 Task: Apply Clip Filter to Flipped
Action: Mouse moved to (799, 314)
Screenshot: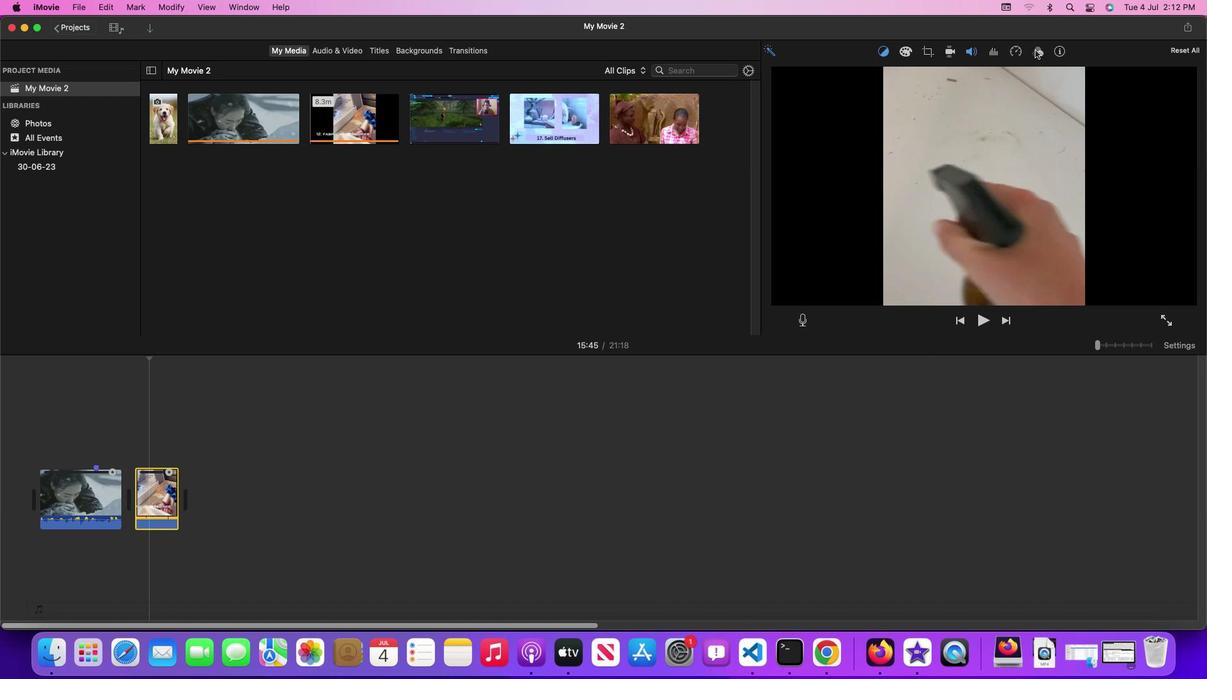 
Action: Mouse pressed left at (799, 314)
Screenshot: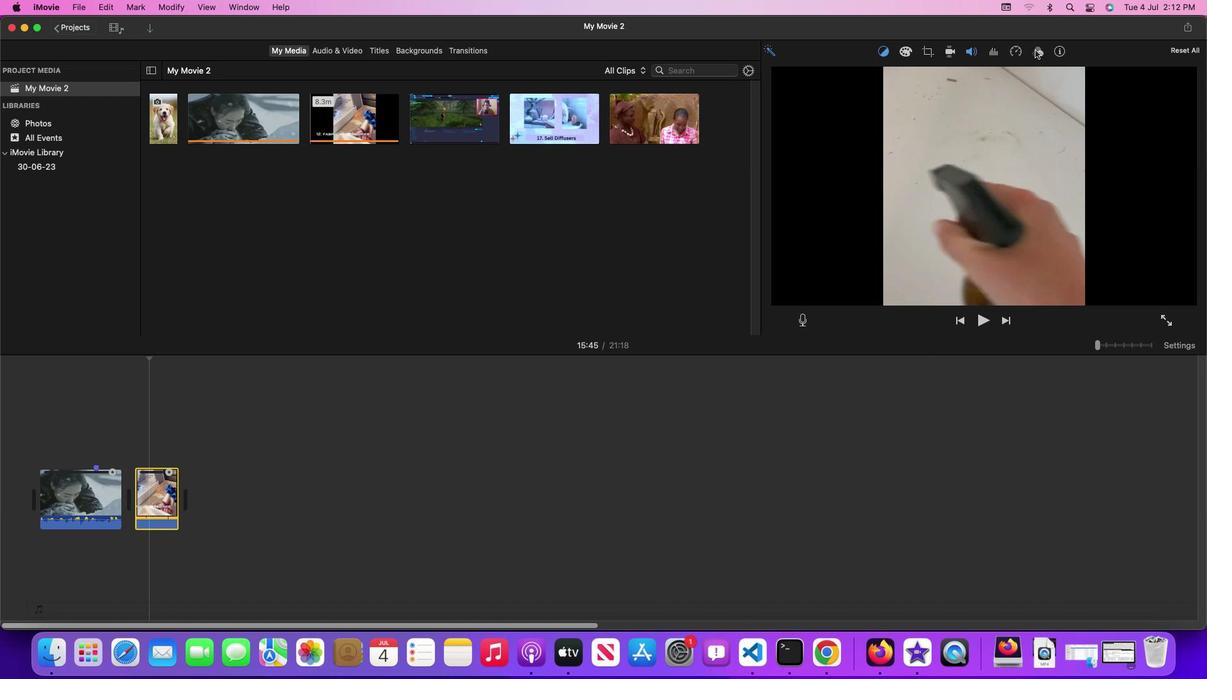 
Action: Mouse moved to (799, 314)
Screenshot: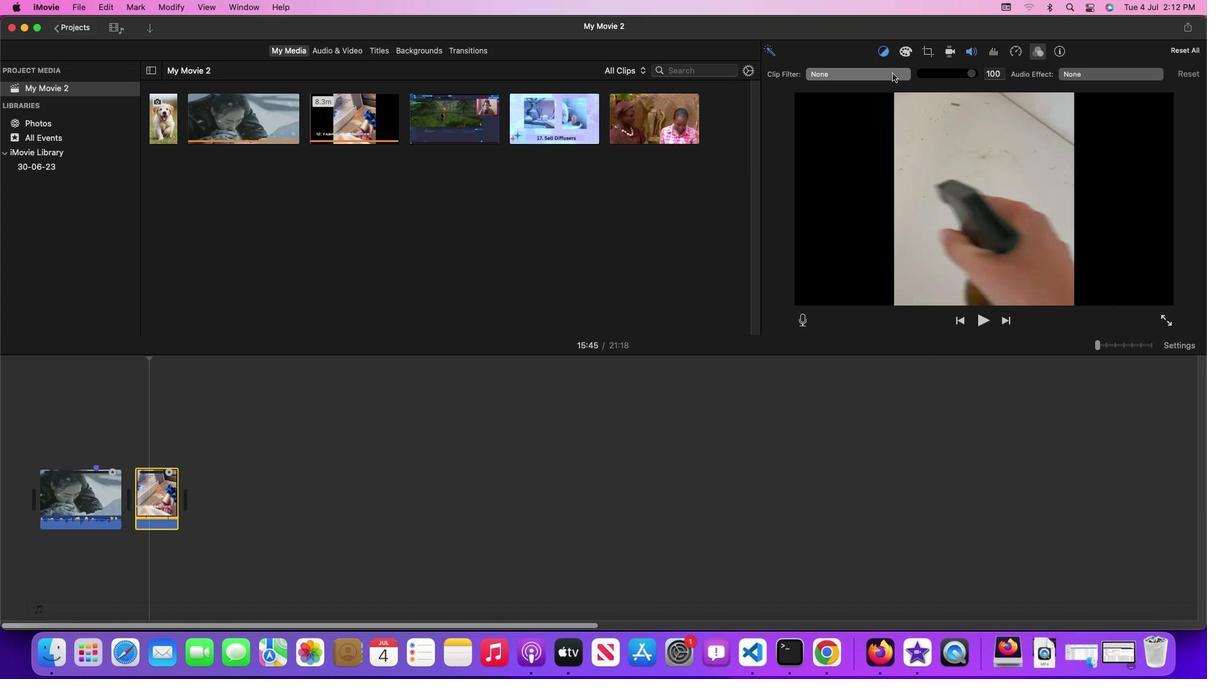 
Action: Mouse pressed left at (799, 314)
Screenshot: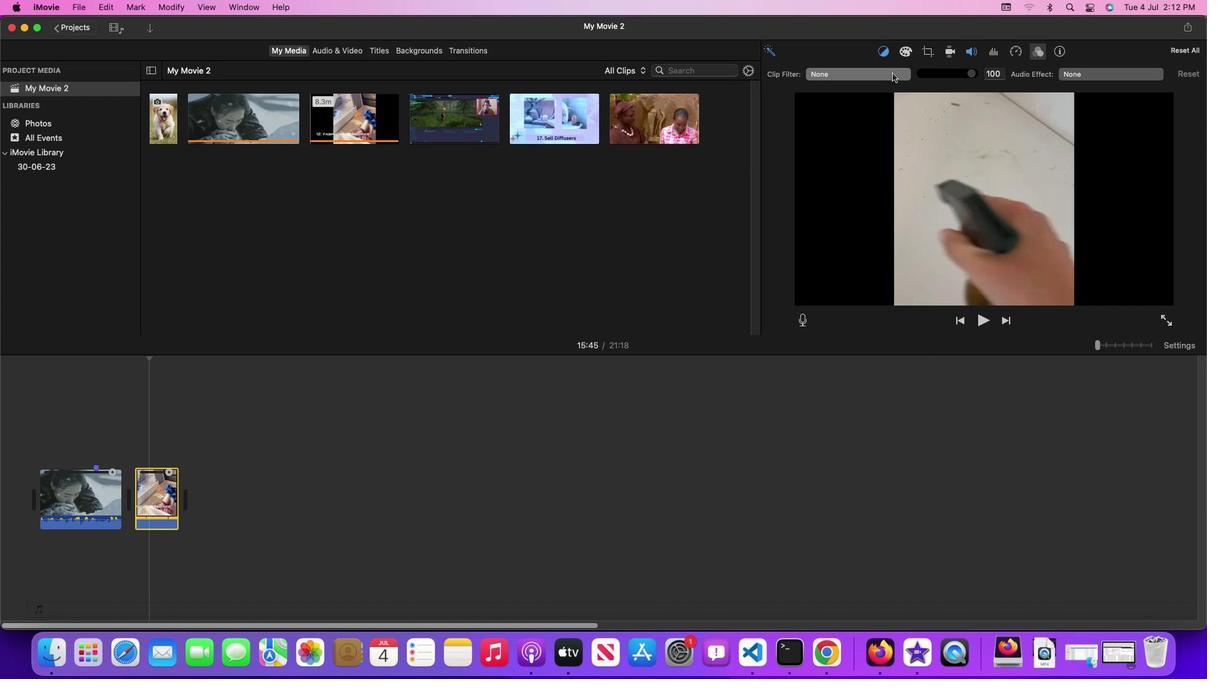
Action: Mouse moved to (799, 314)
Screenshot: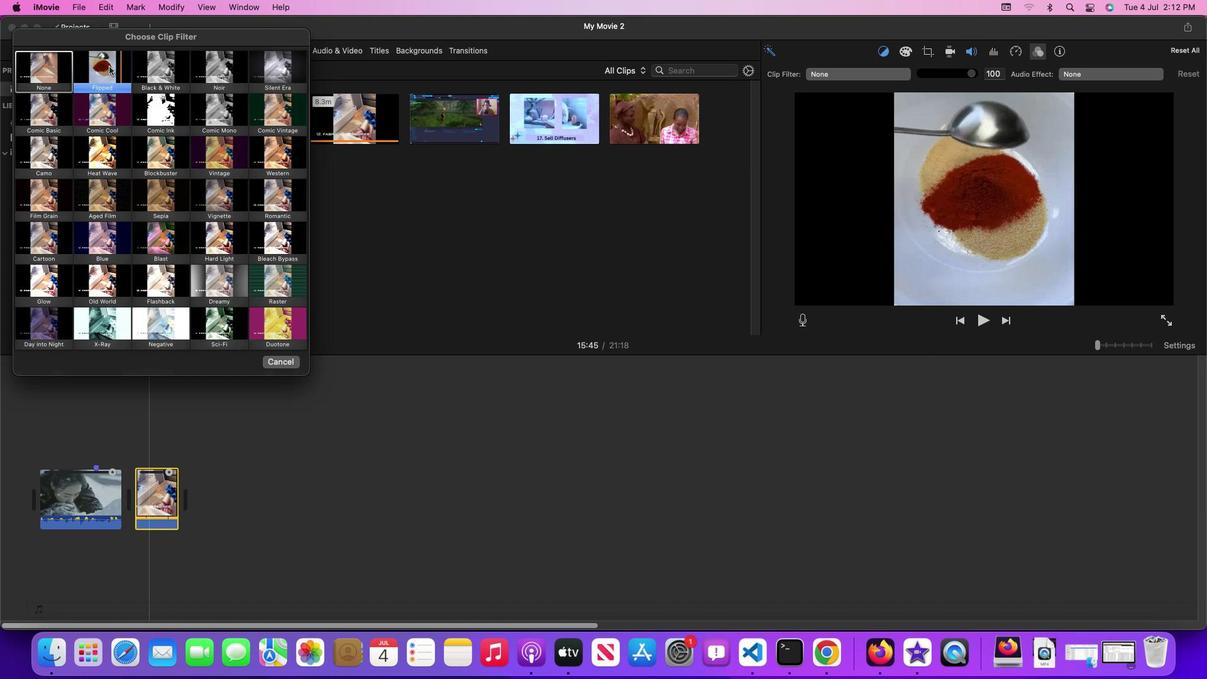 
Action: Mouse pressed left at (799, 314)
Screenshot: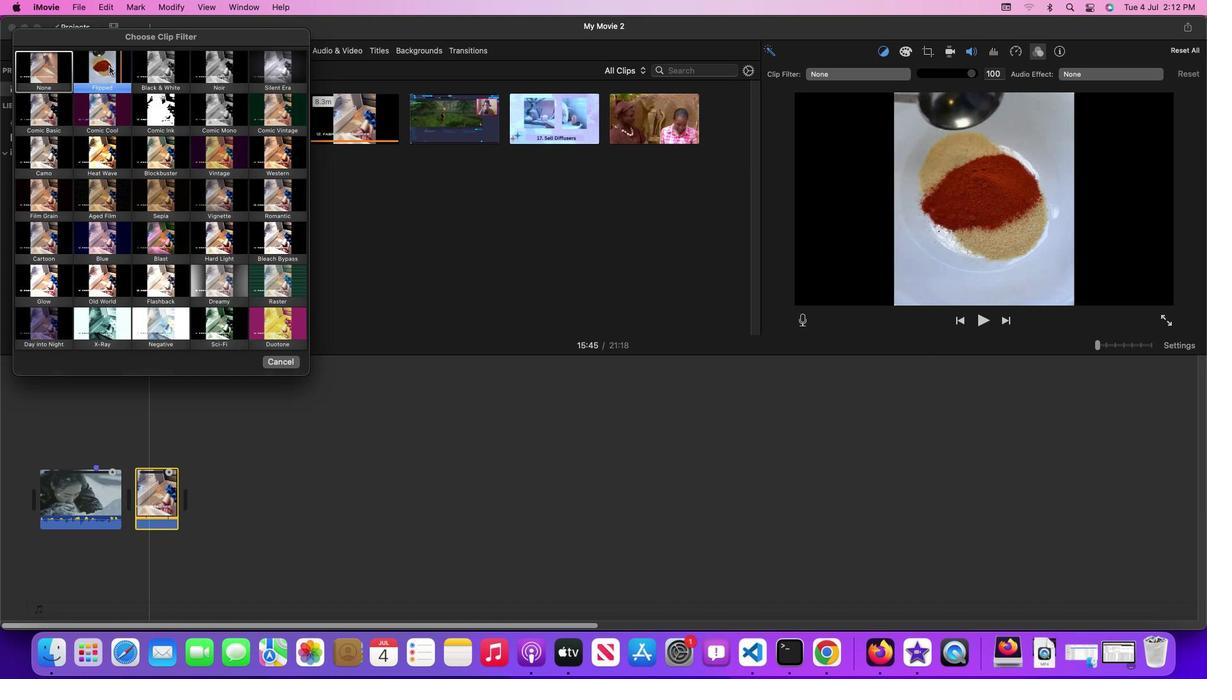 
Action: Mouse moved to (799, 316)
Screenshot: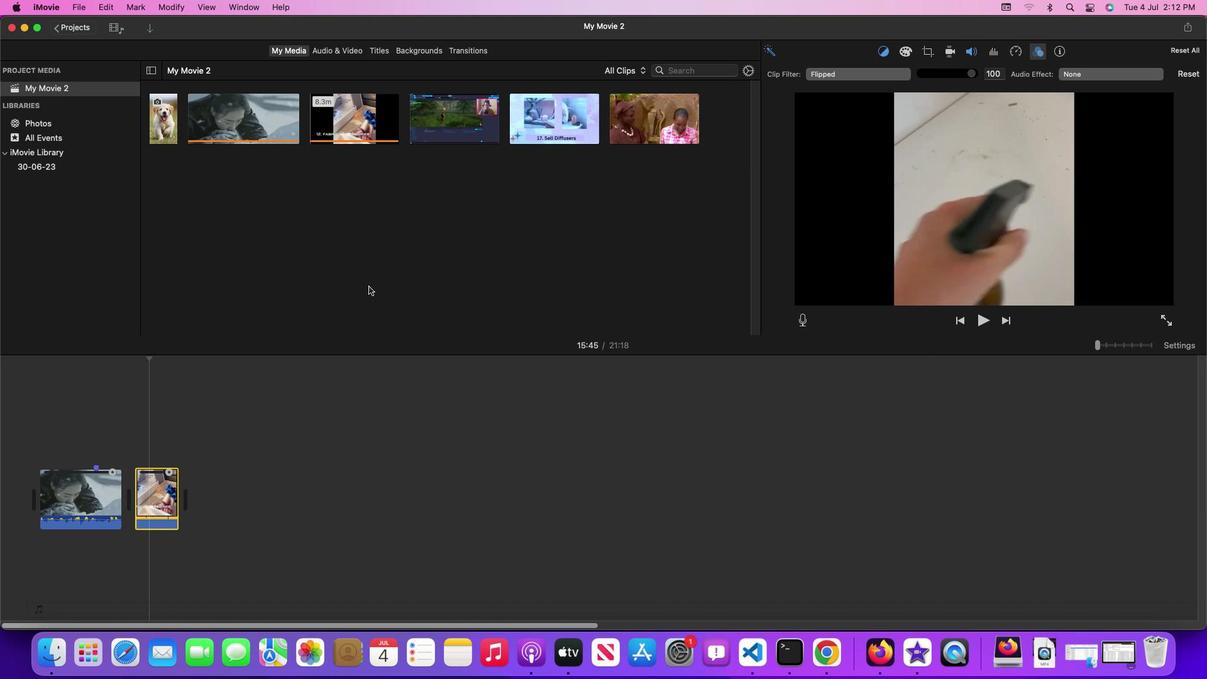 
